 Task: Write "A+" grade.
Action: Mouse moved to (436, 409)
Screenshot: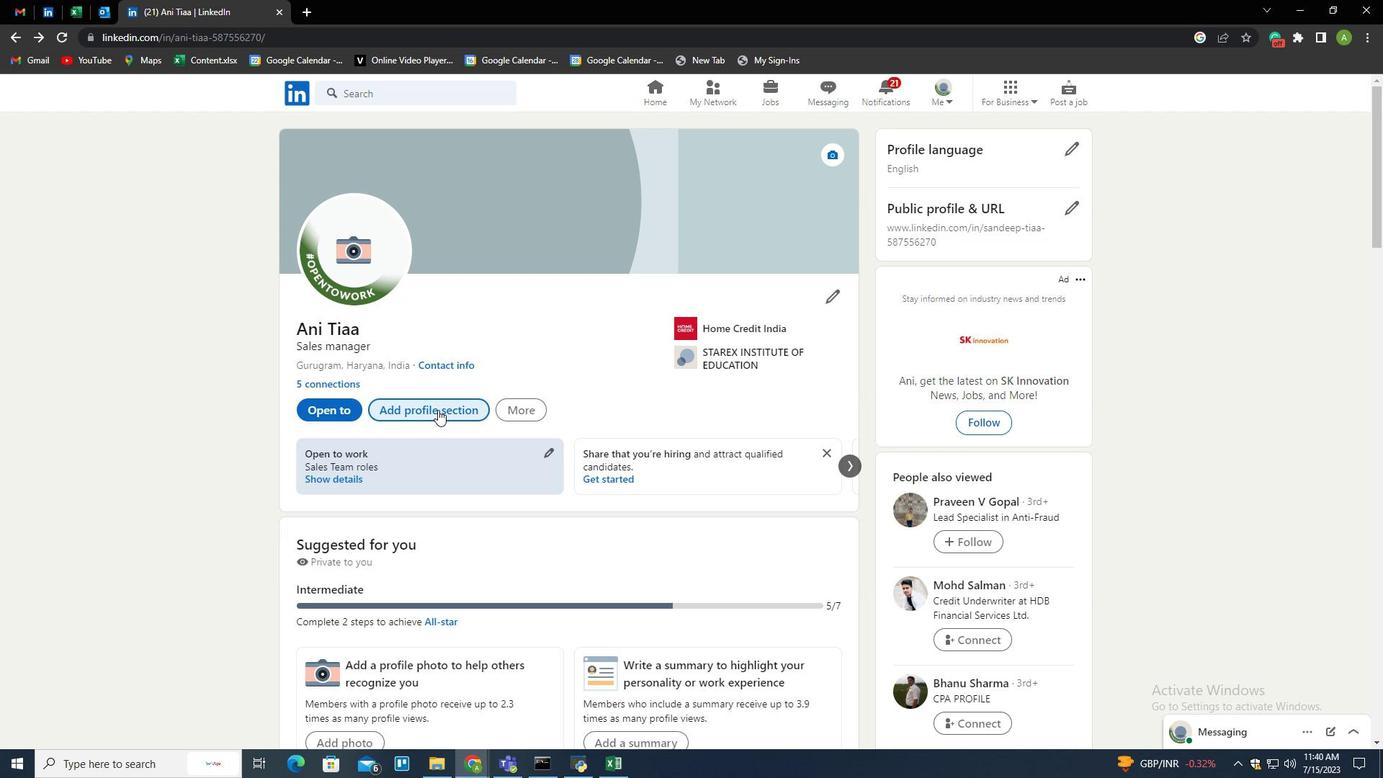 
Action: Mouse pressed left at (436, 409)
Screenshot: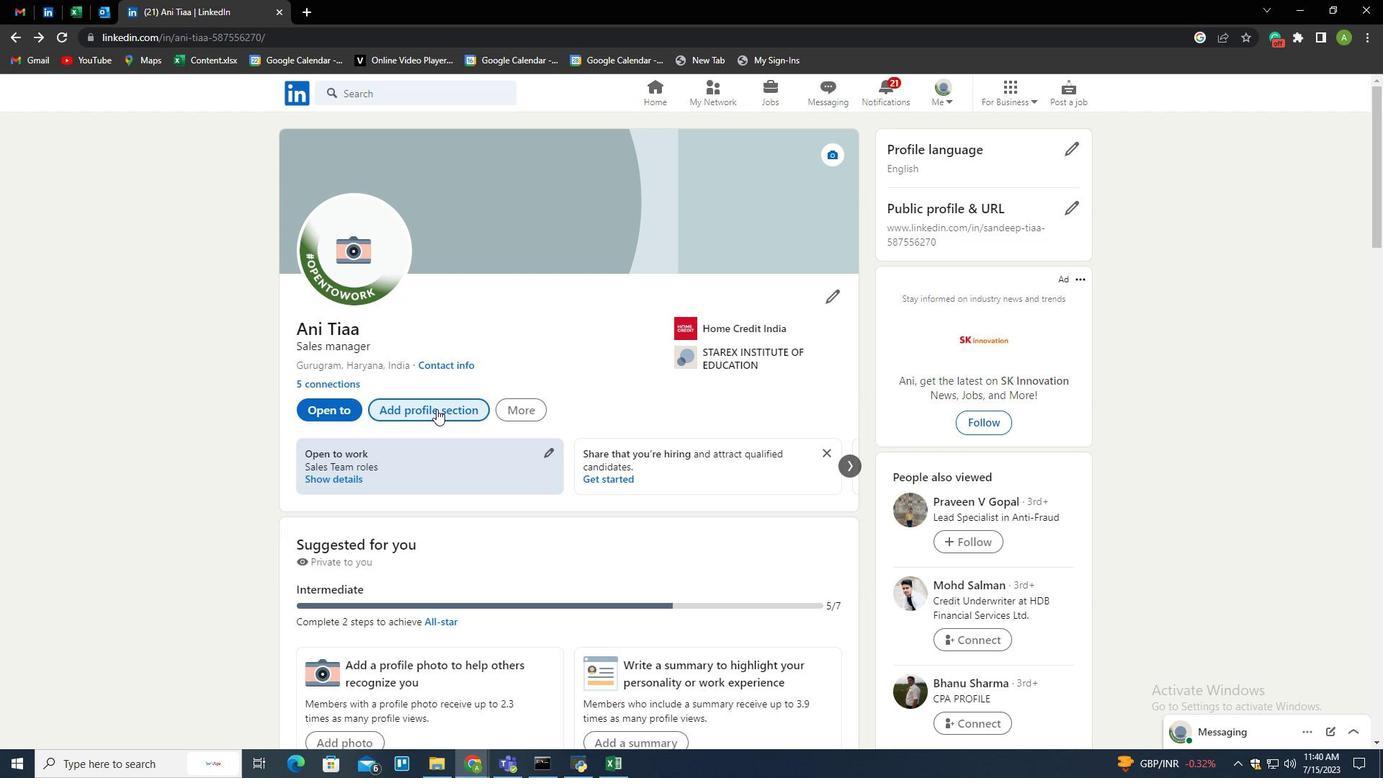 
Action: Mouse moved to (861, 157)
Screenshot: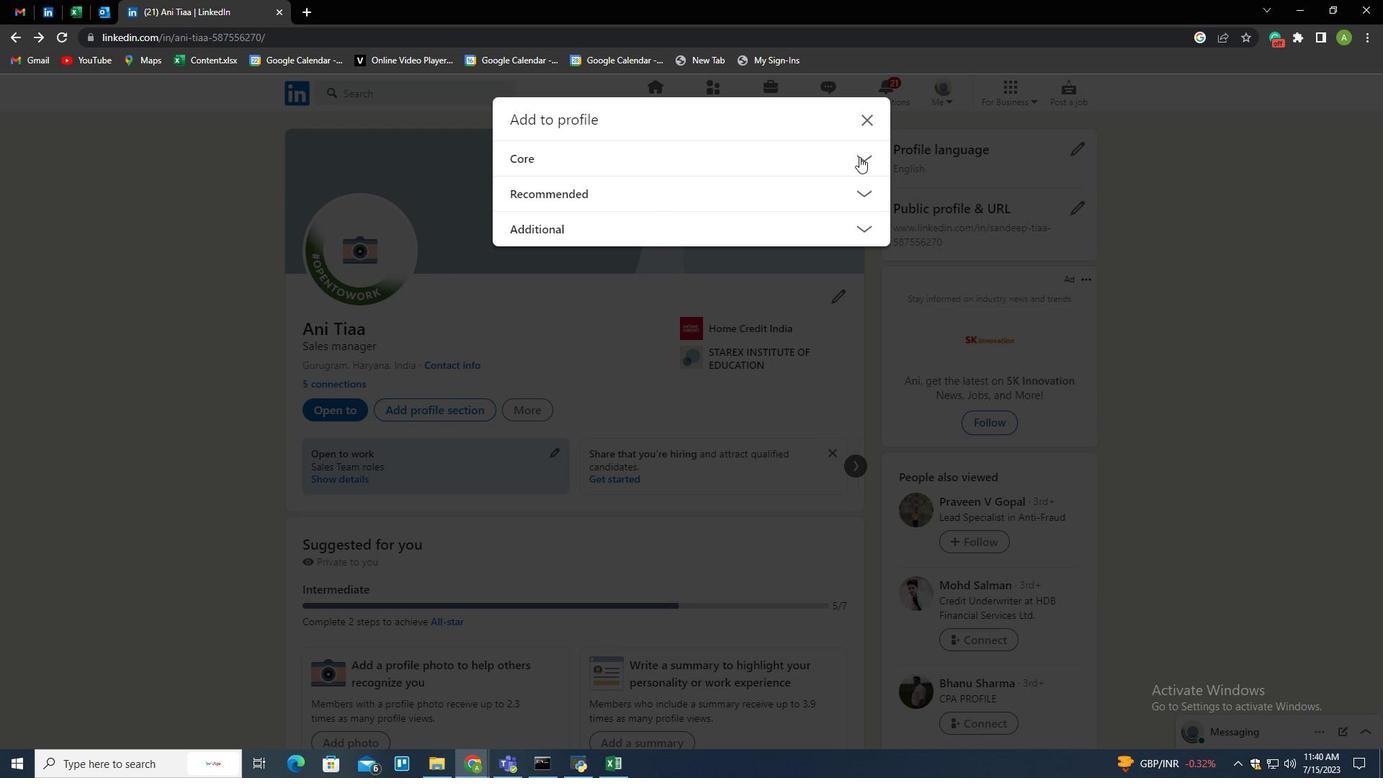 
Action: Mouse pressed left at (861, 157)
Screenshot: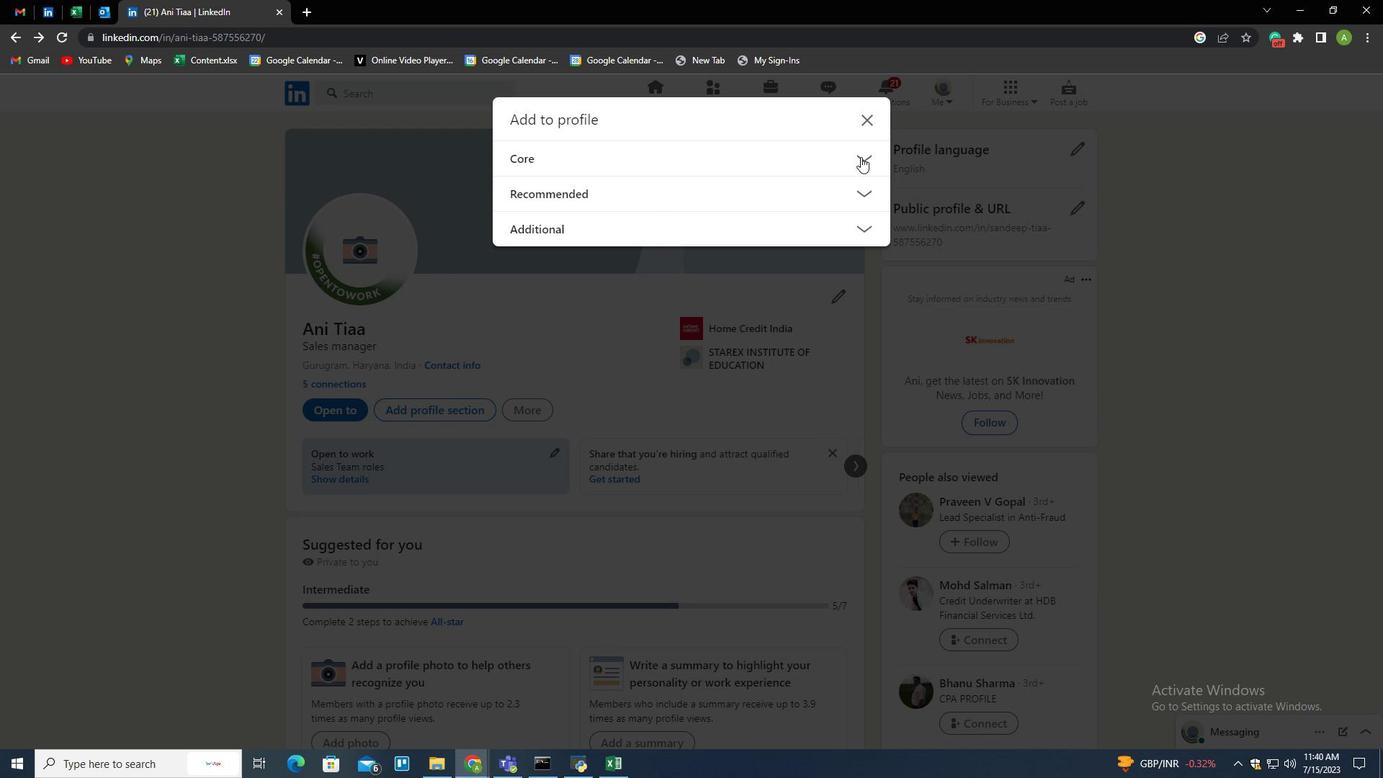 
Action: Mouse moved to (533, 258)
Screenshot: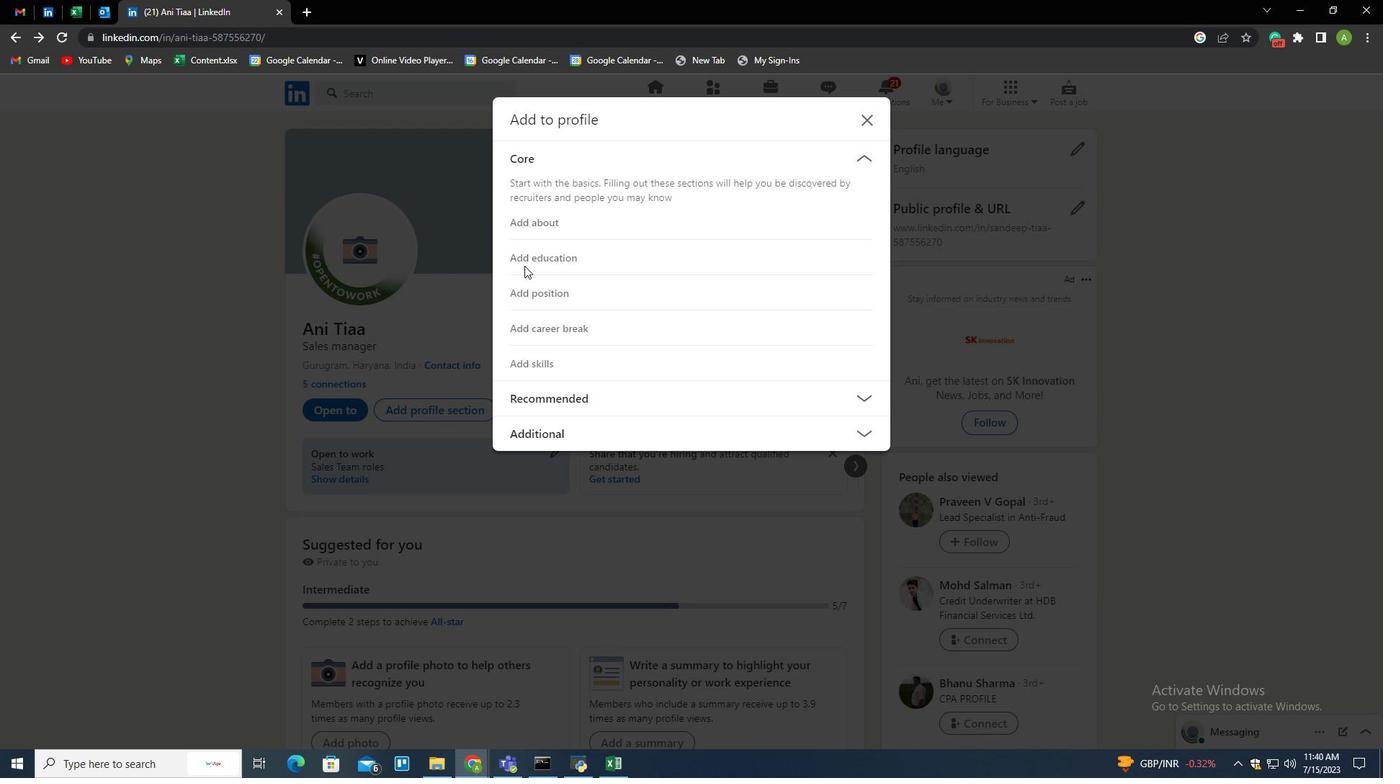 
Action: Mouse pressed left at (533, 258)
Screenshot: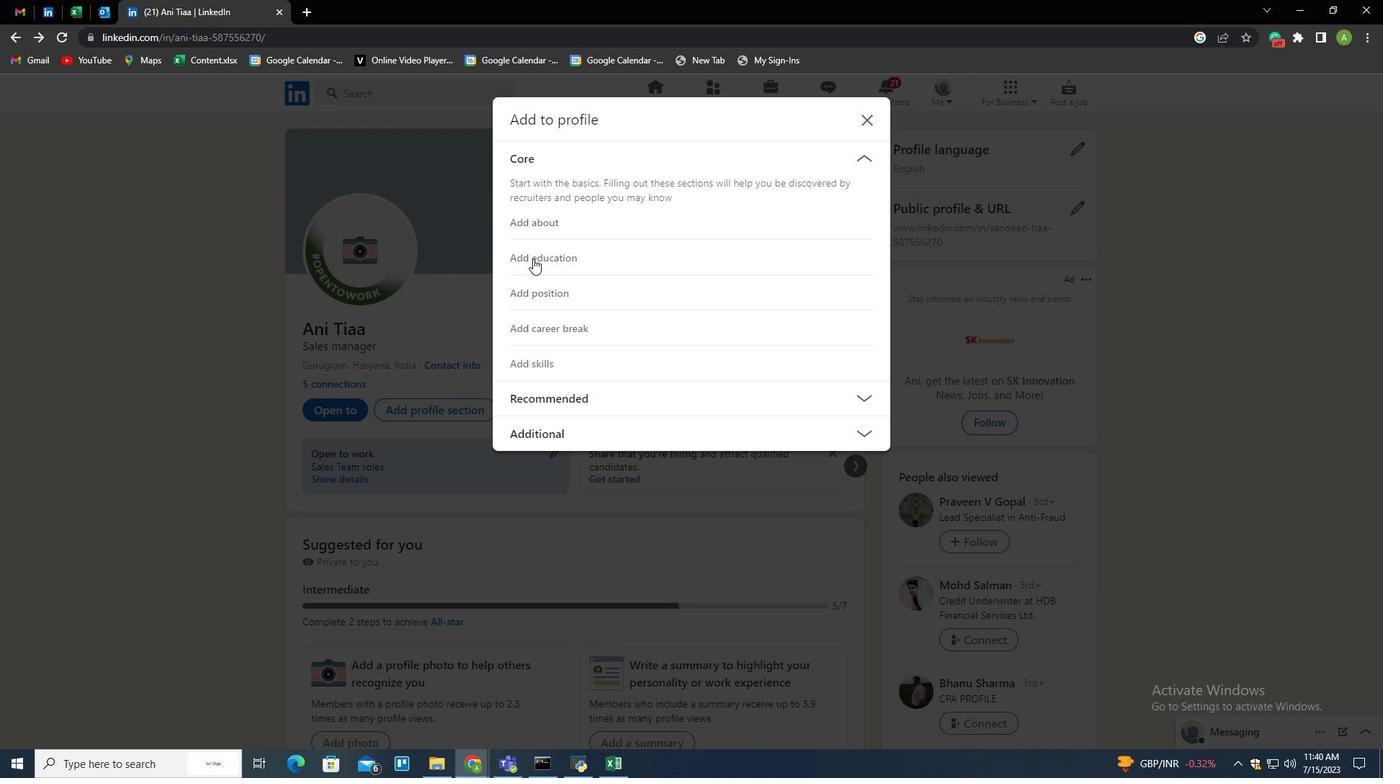 
Action: Mouse moved to (457, 561)
Screenshot: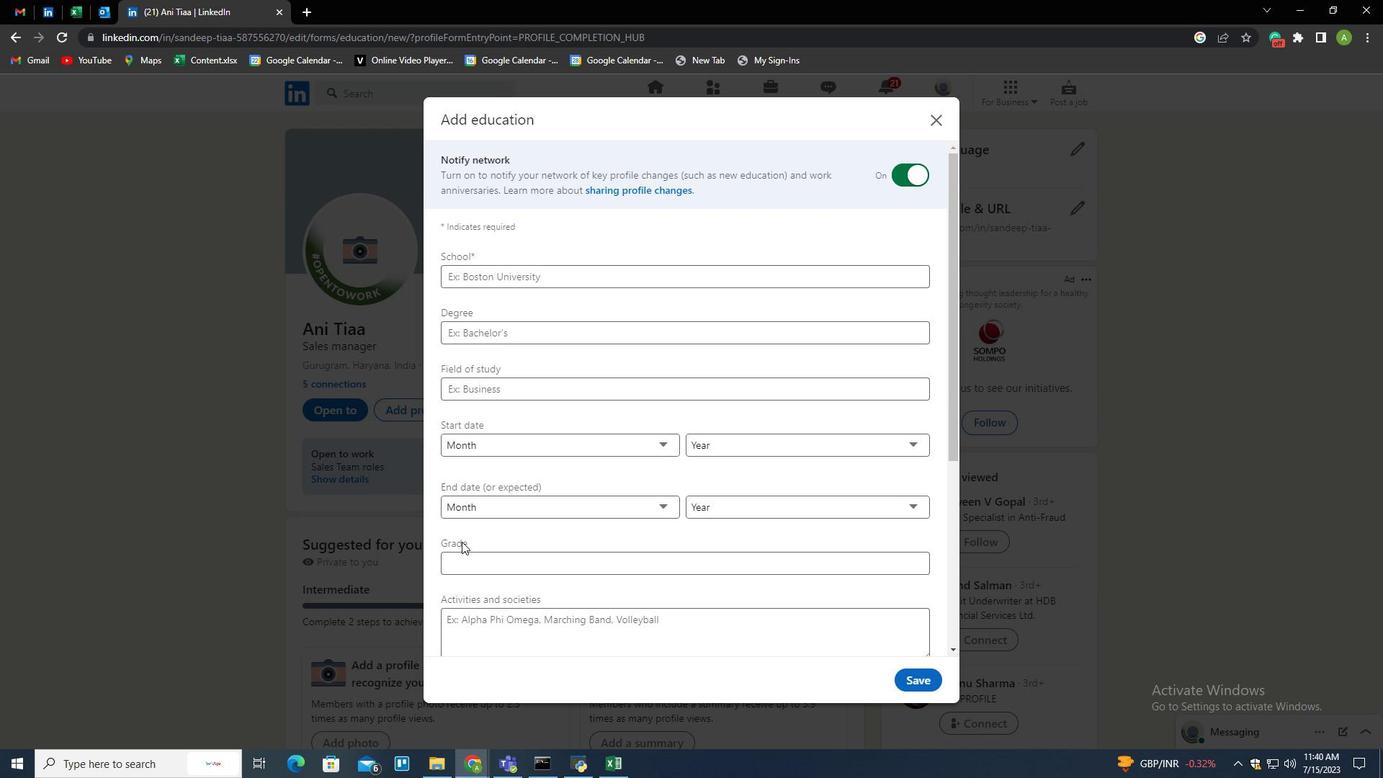 
Action: Mouse pressed left at (457, 561)
Screenshot: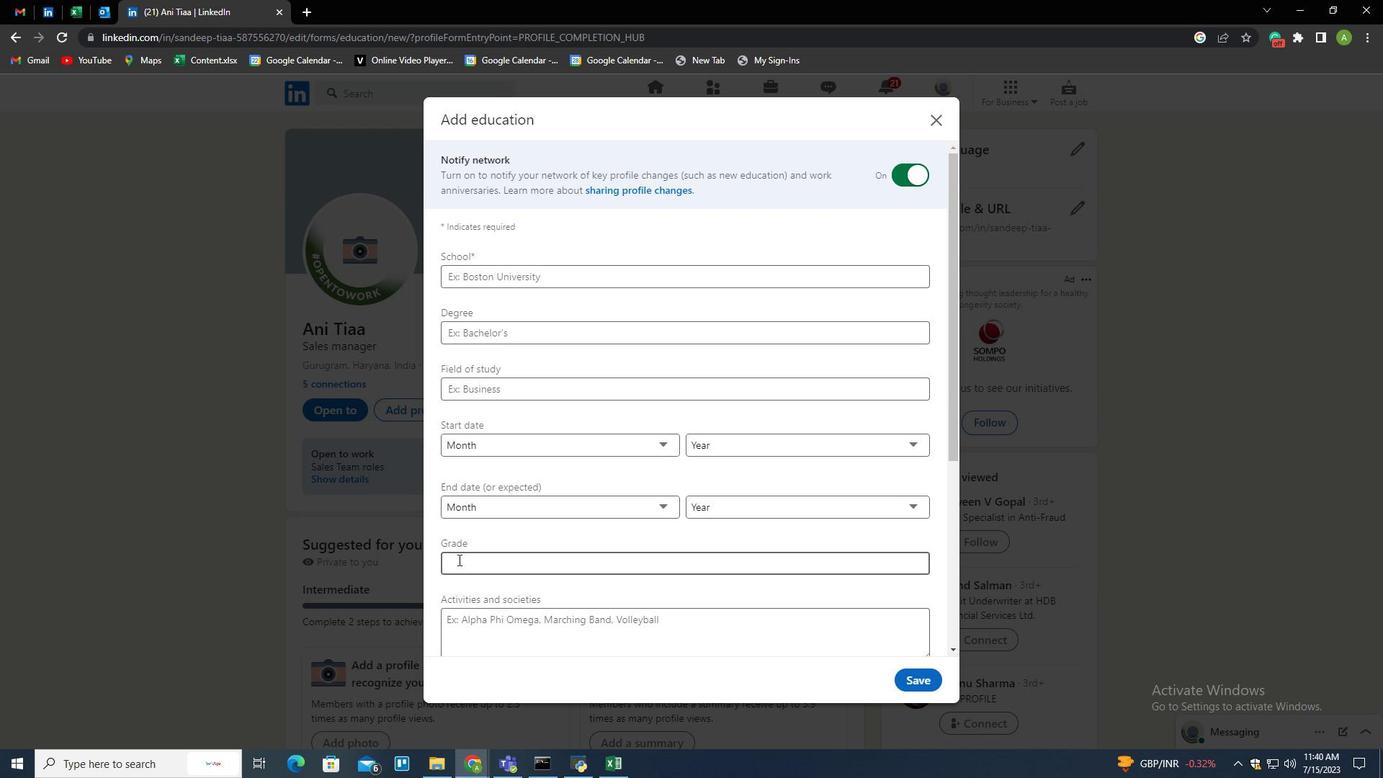 
Action: Mouse moved to (459, 561)
Screenshot: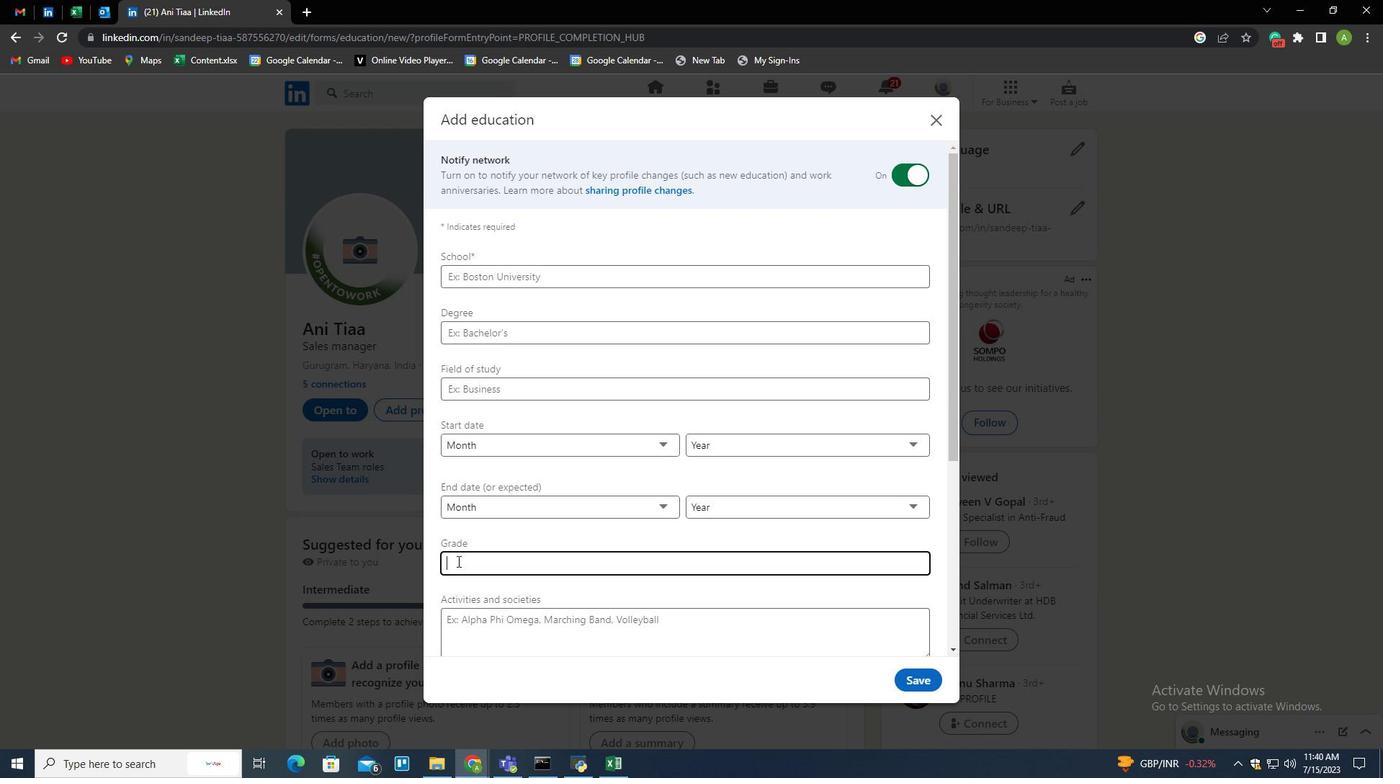 
Action: Key pressed <Key.shift>A+
Screenshot: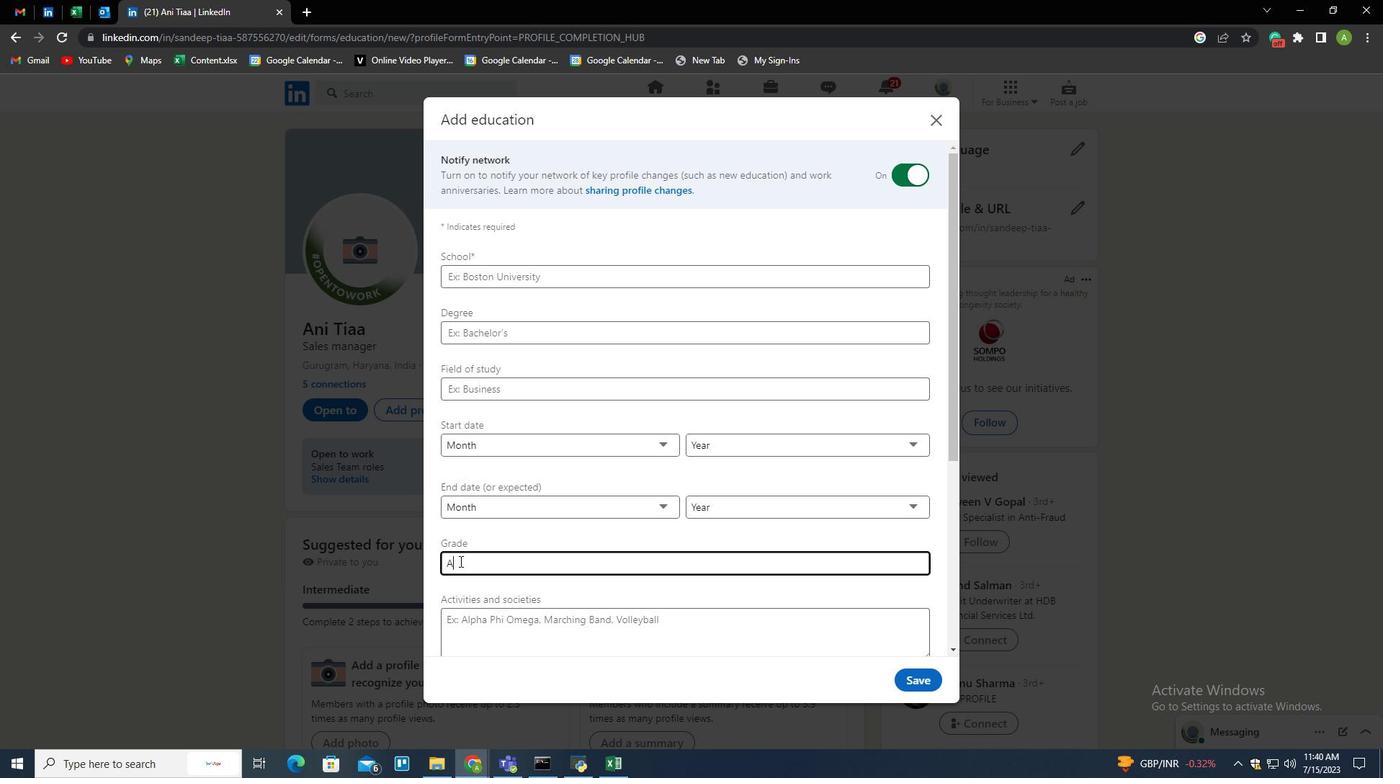 
Action: Mouse moved to (847, 578)
Screenshot: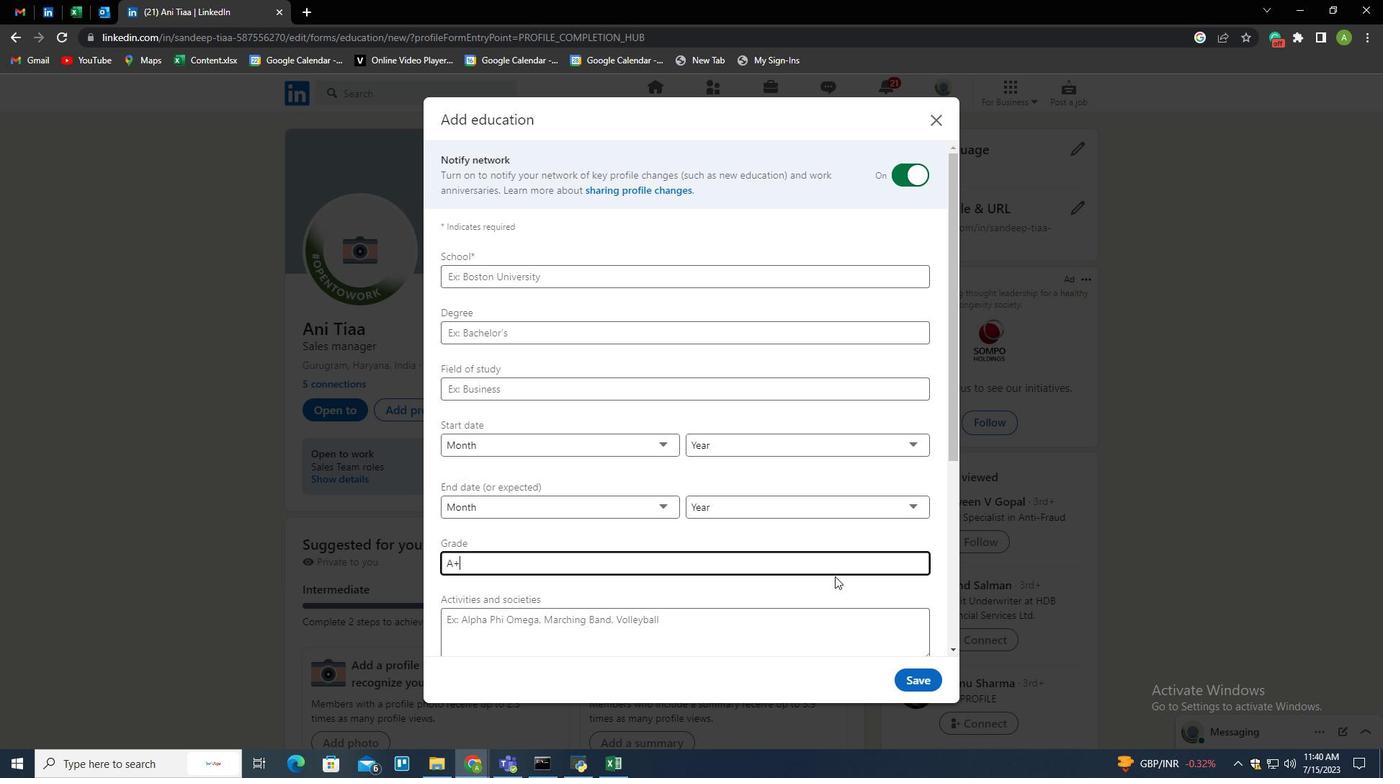 
